 Task: Add Now Omega-3 1000 Mg to the cart.
Action: Mouse moved to (310, 139)
Screenshot: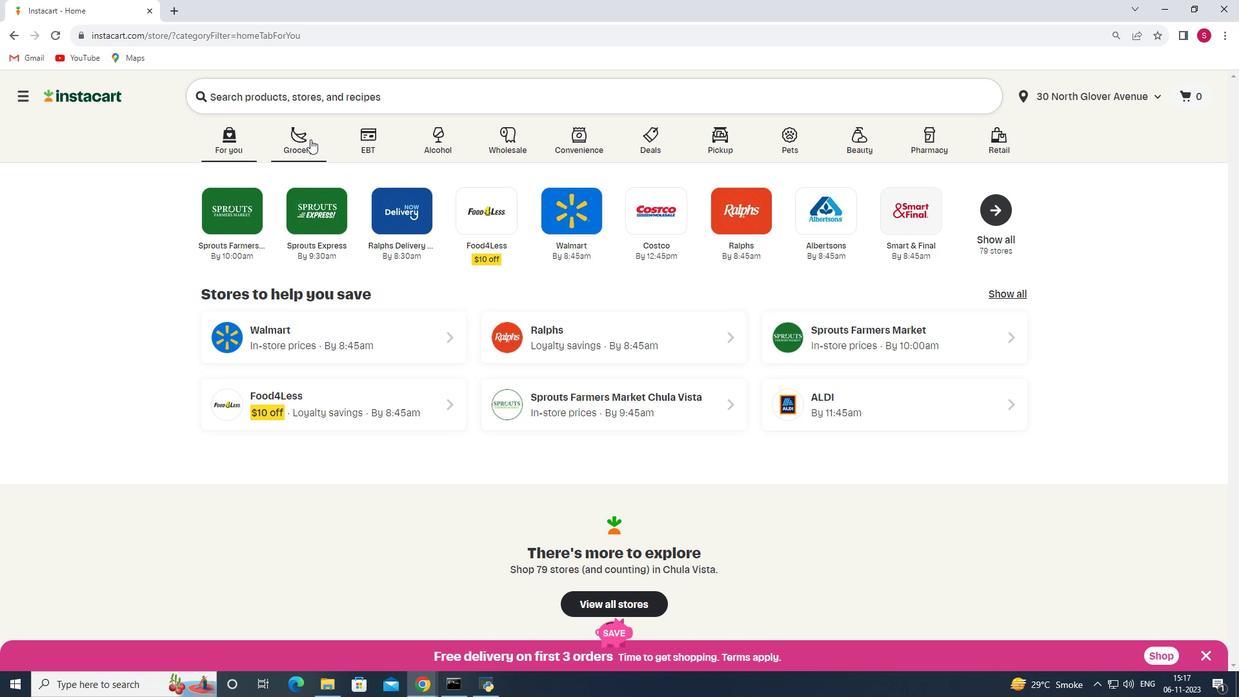 
Action: Mouse pressed left at (310, 139)
Screenshot: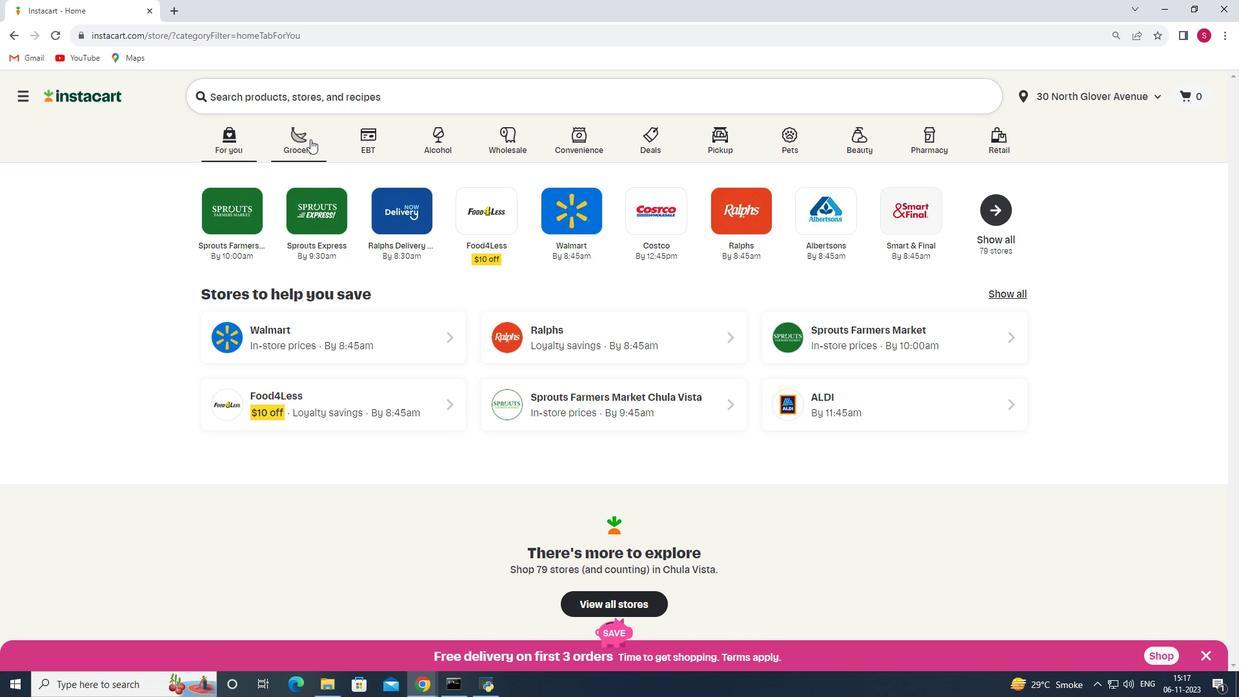 
Action: Mouse moved to (289, 366)
Screenshot: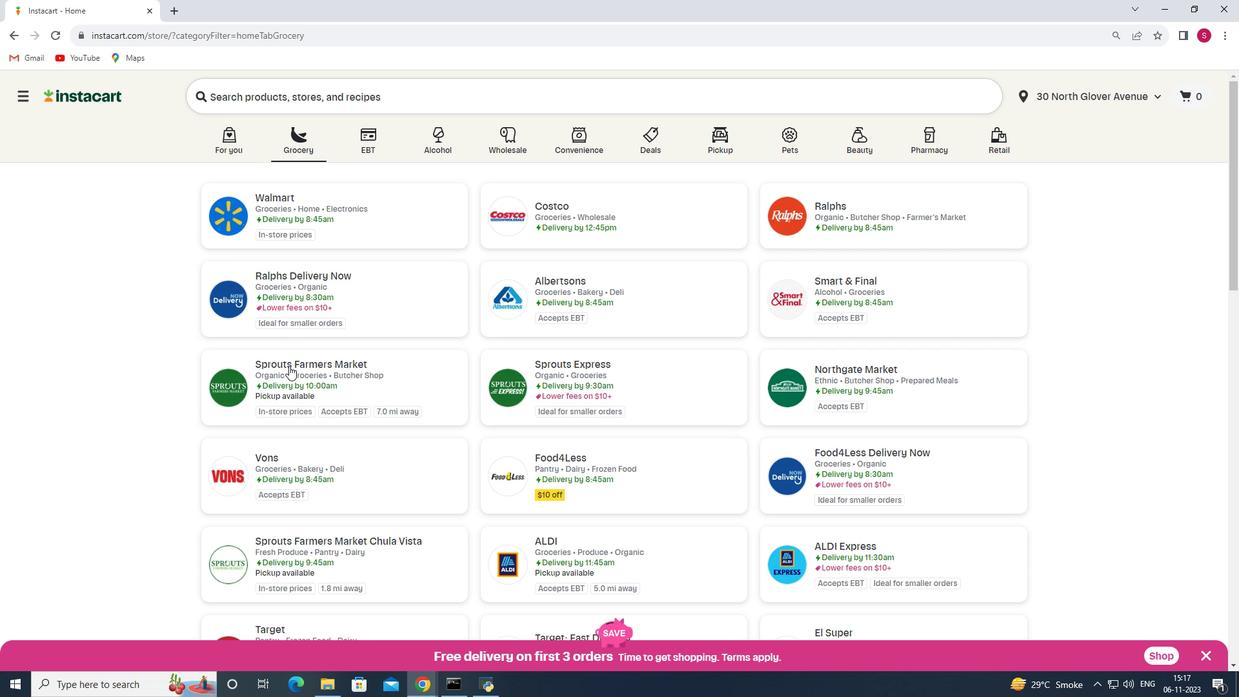 
Action: Mouse pressed left at (289, 366)
Screenshot: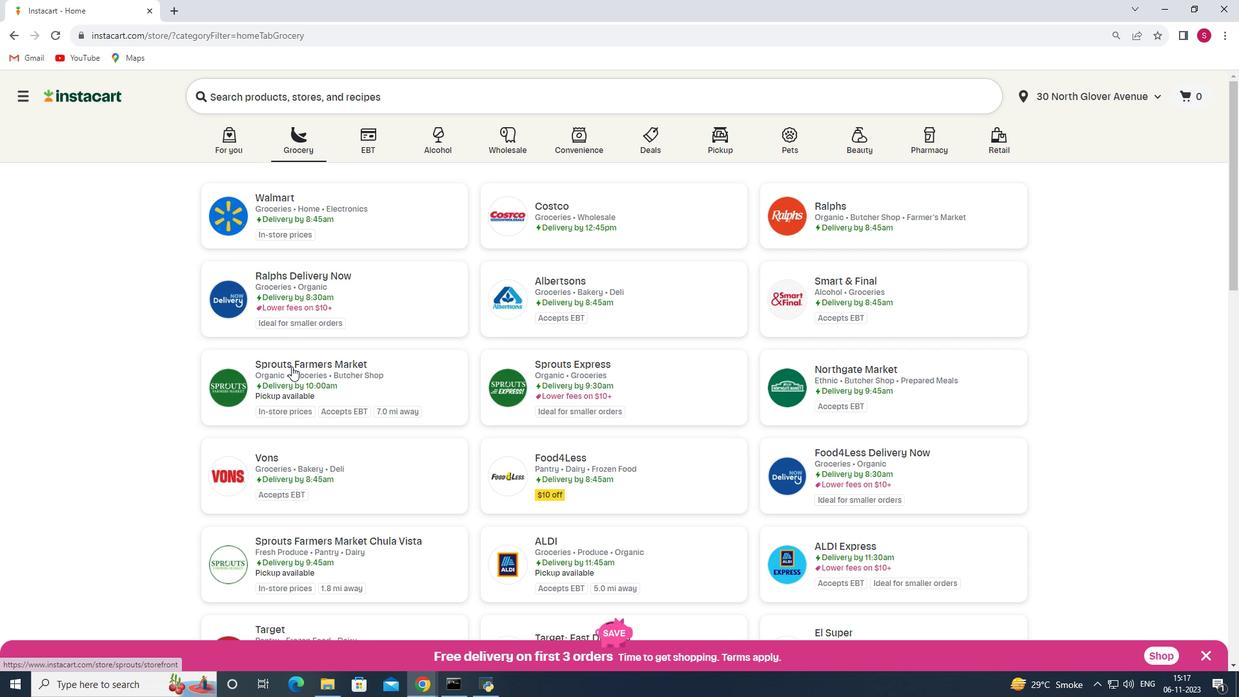 
Action: Mouse moved to (291, 366)
Screenshot: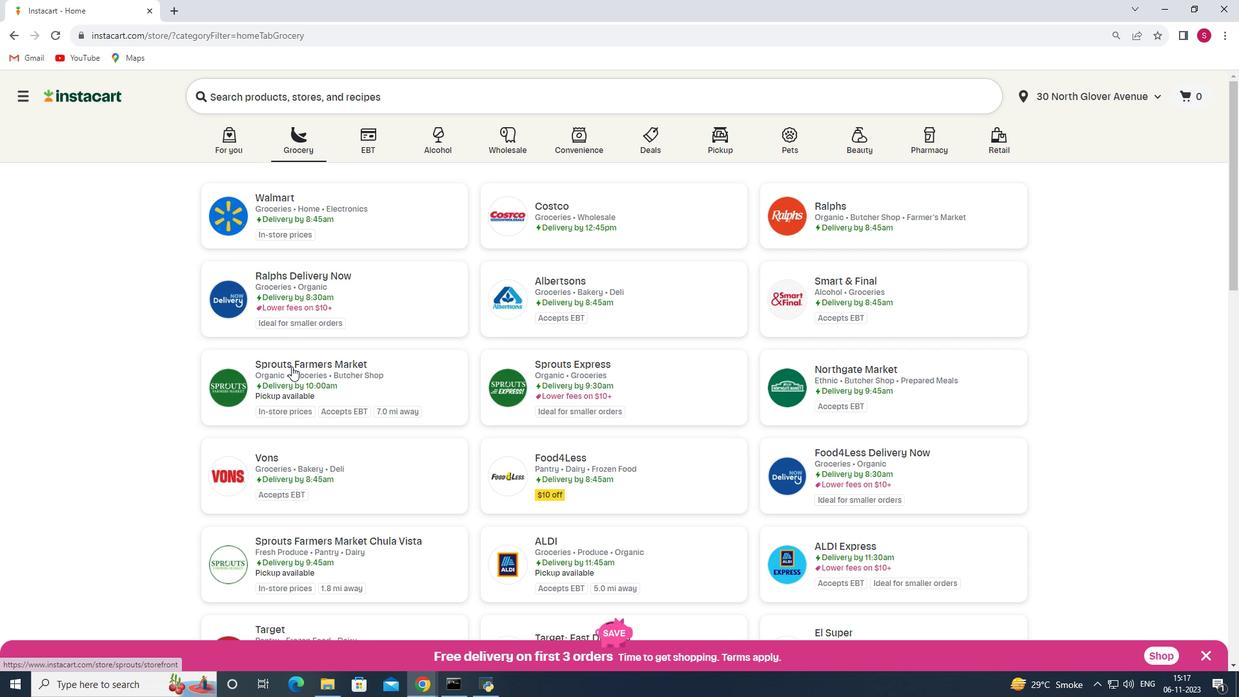 
Action: Mouse pressed left at (291, 366)
Screenshot: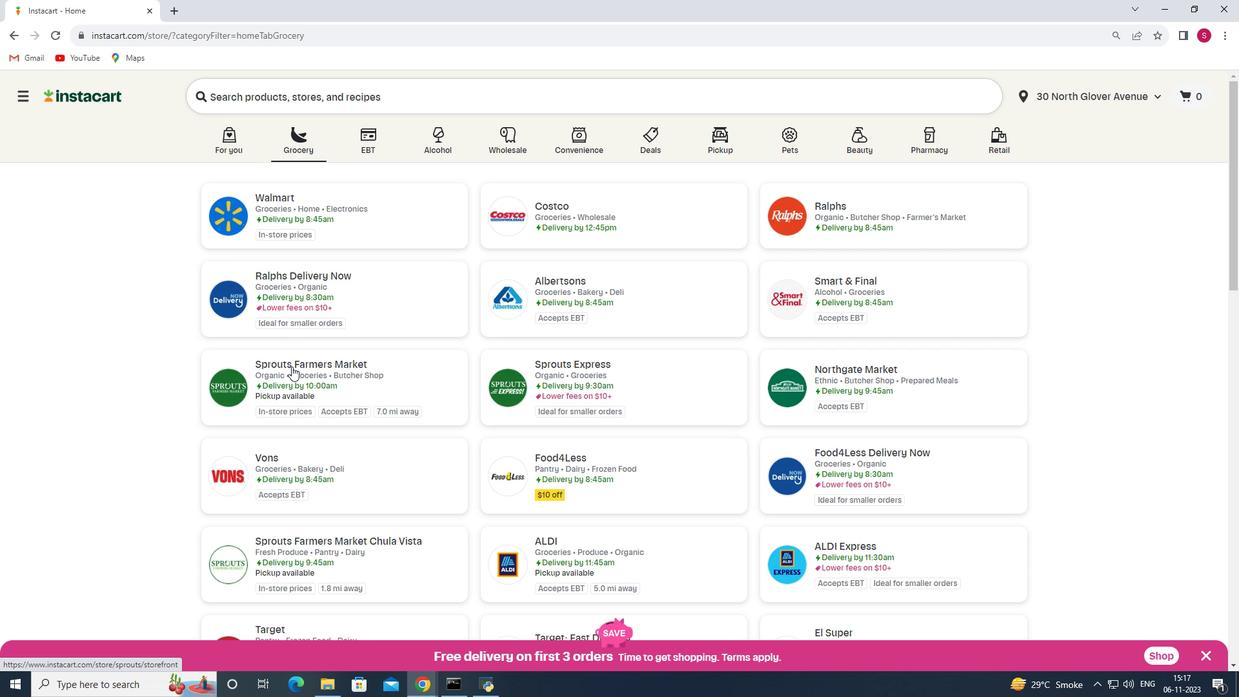 
Action: Mouse moved to (76, 429)
Screenshot: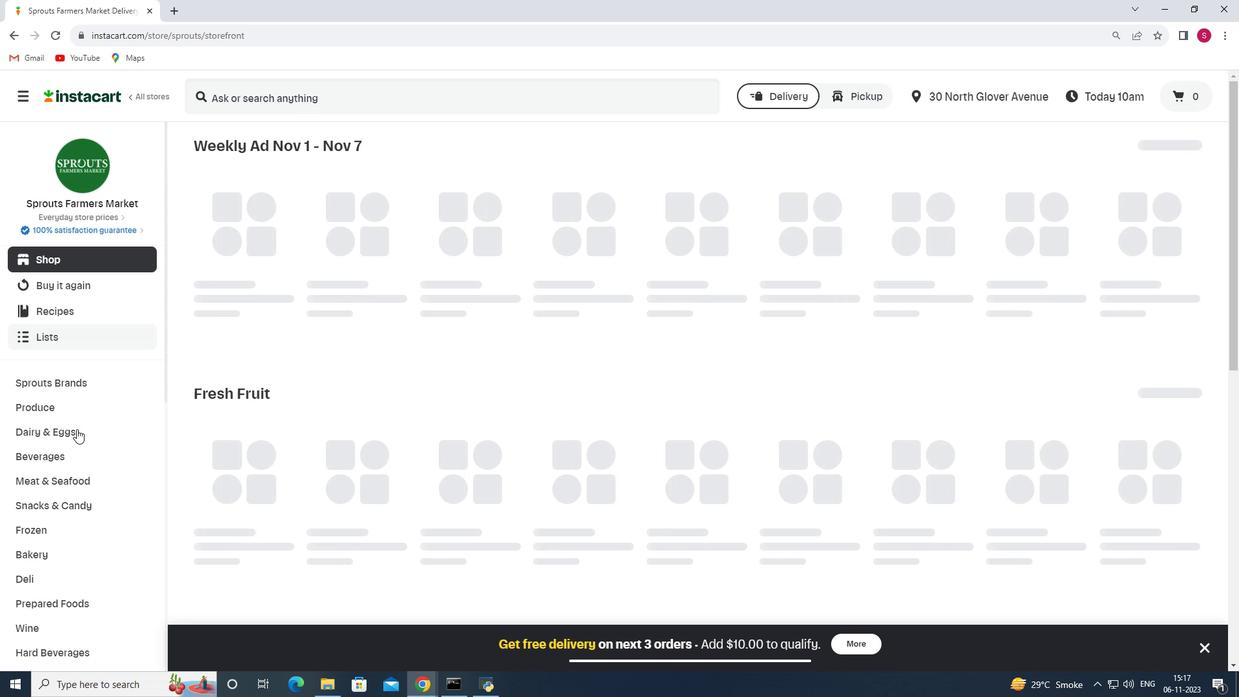 
Action: Mouse scrolled (76, 428) with delta (0, 0)
Screenshot: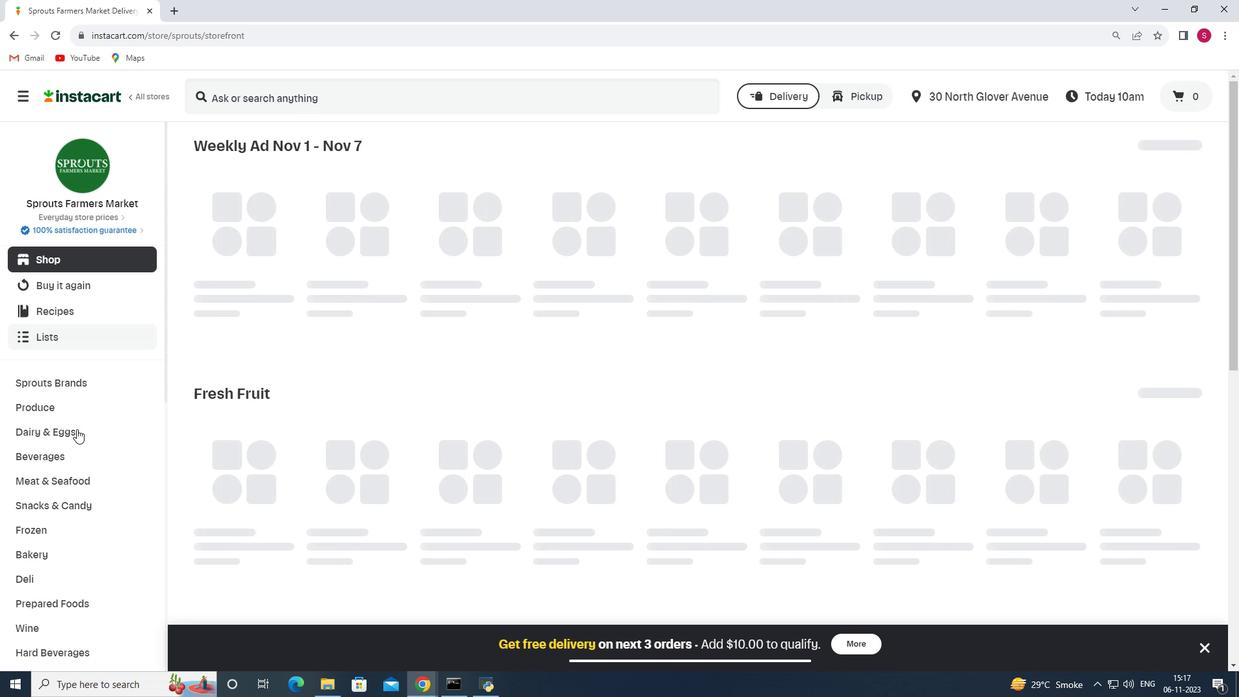 
Action: Mouse scrolled (76, 428) with delta (0, 0)
Screenshot: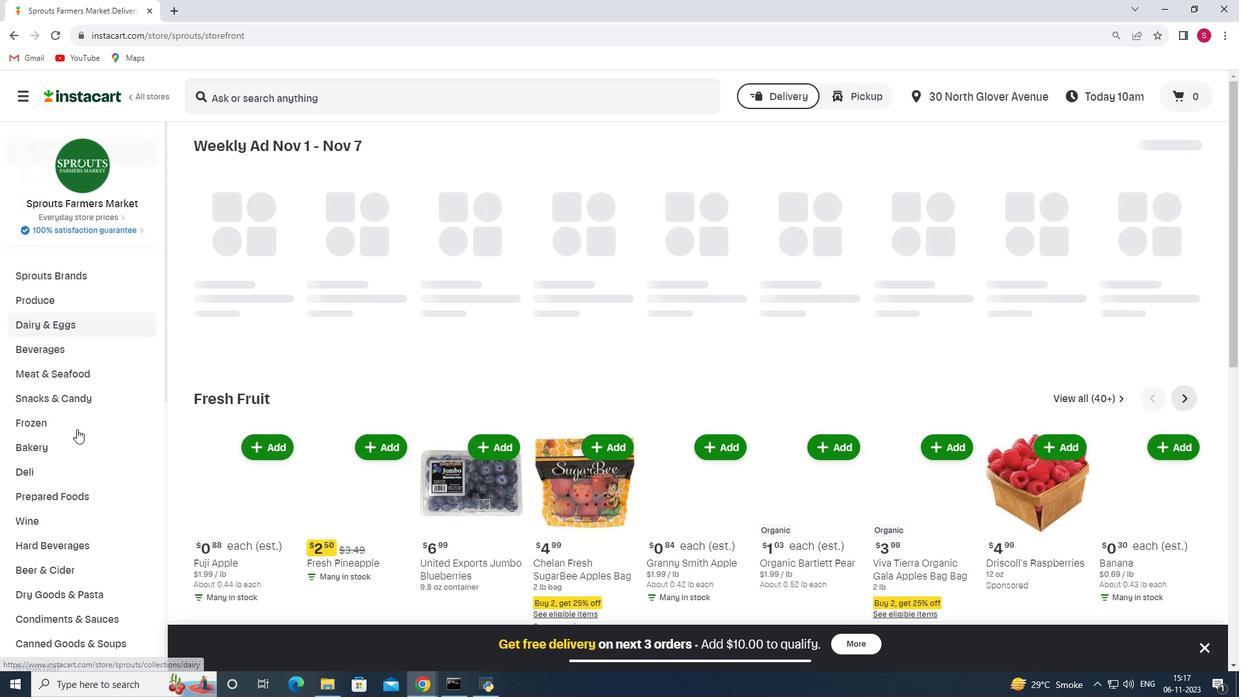 
Action: Mouse scrolled (76, 428) with delta (0, 0)
Screenshot: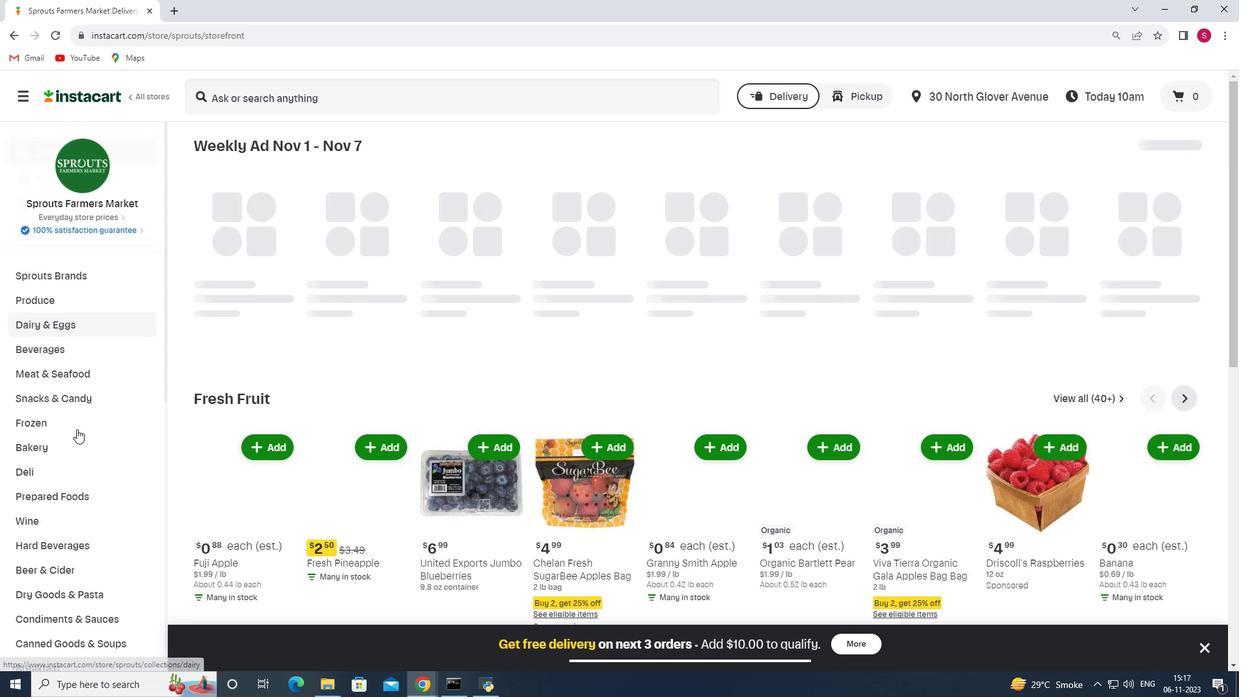 
Action: Mouse scrolled (76, 428) with delta (0, 0)
Screenshot: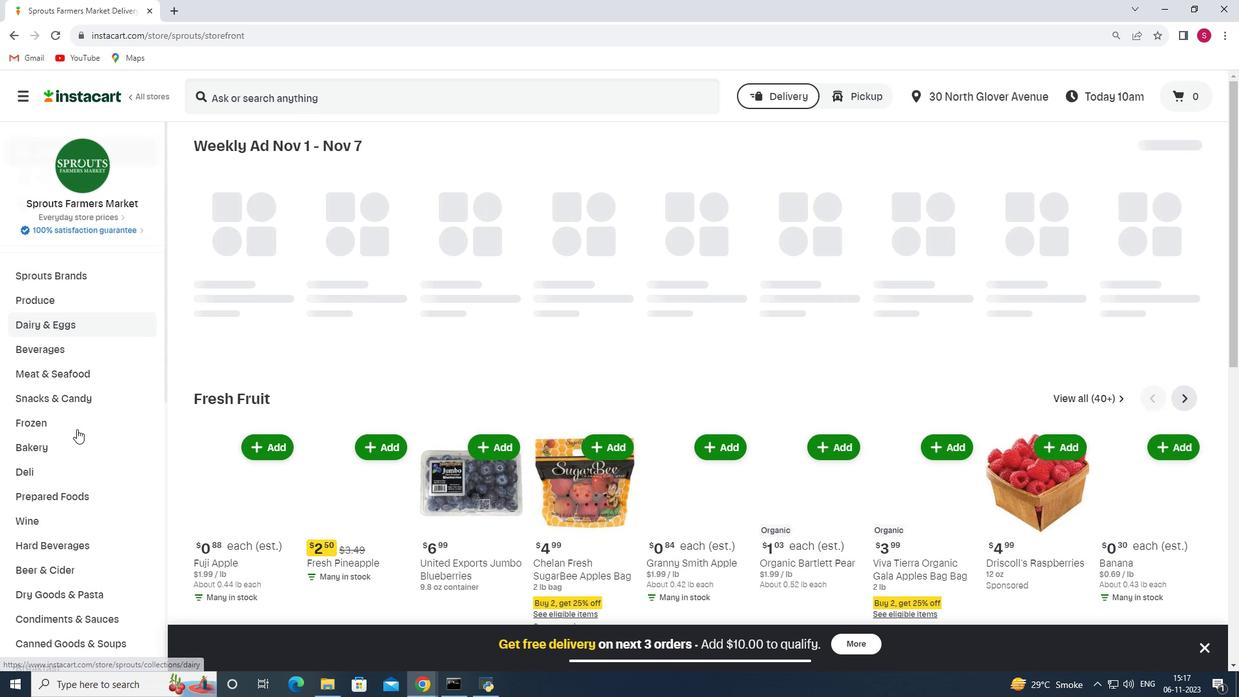 
Action: Mouse moved to (76, 429)
Screenshot: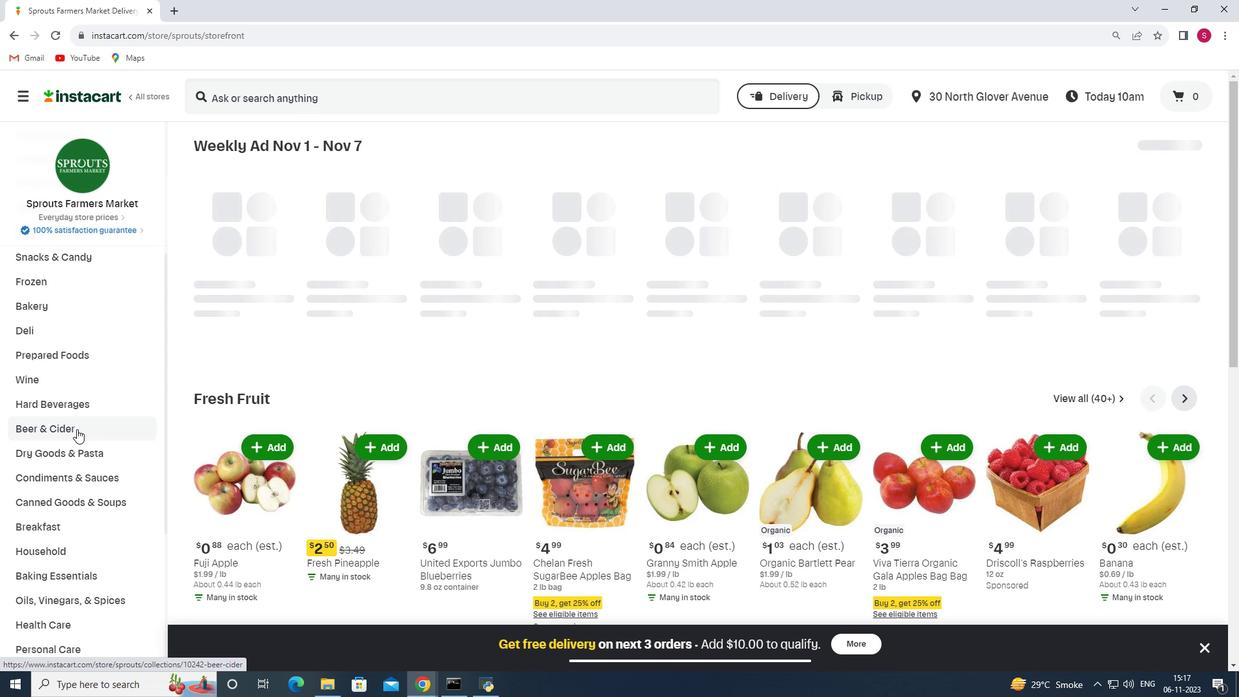 
Action: Mouse scrolled (76, 428) with delta (0, 0)
Screenshot: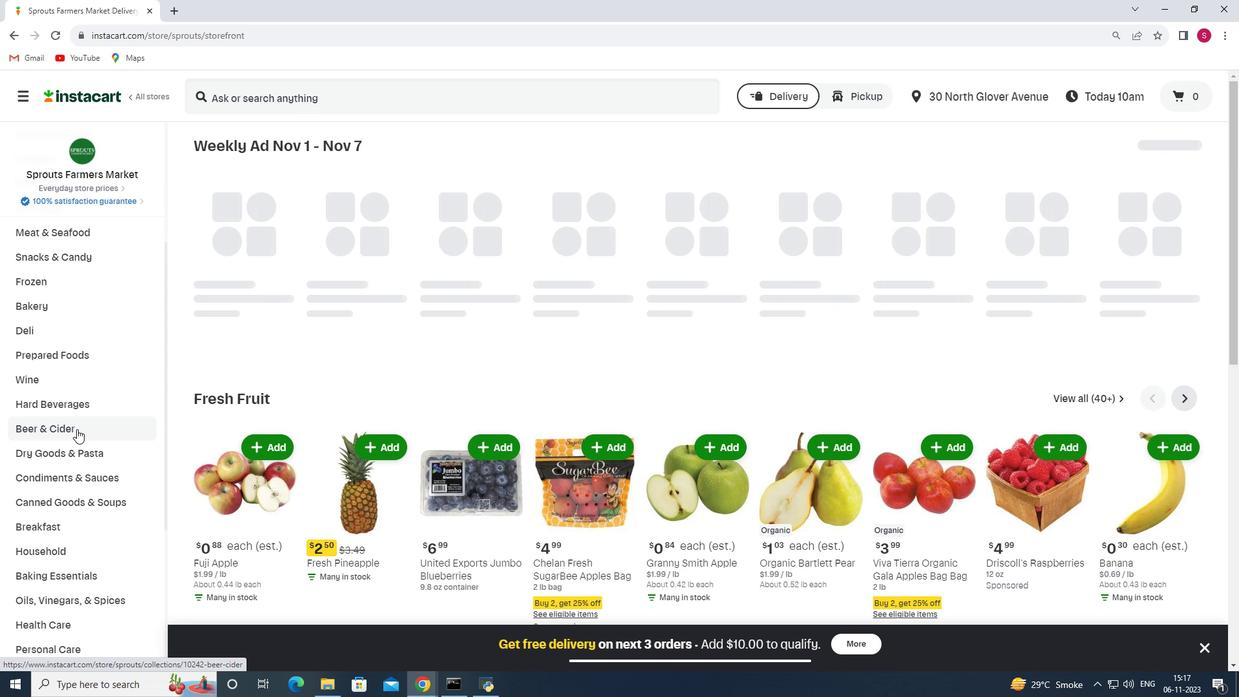 
Action: Mouse scrolled (76, 428) with delta (0, 0)
Screenshot: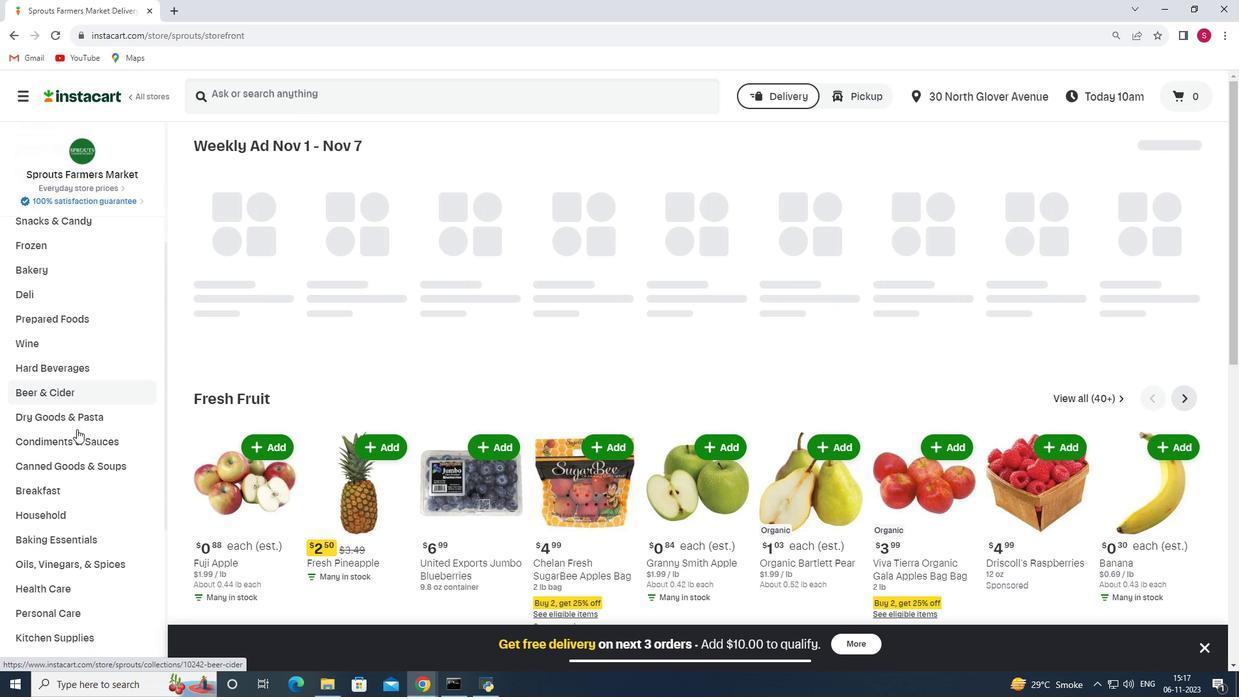 
Action: Mouse scrolled (76, 428) with delta (0, 0)
Screenshot: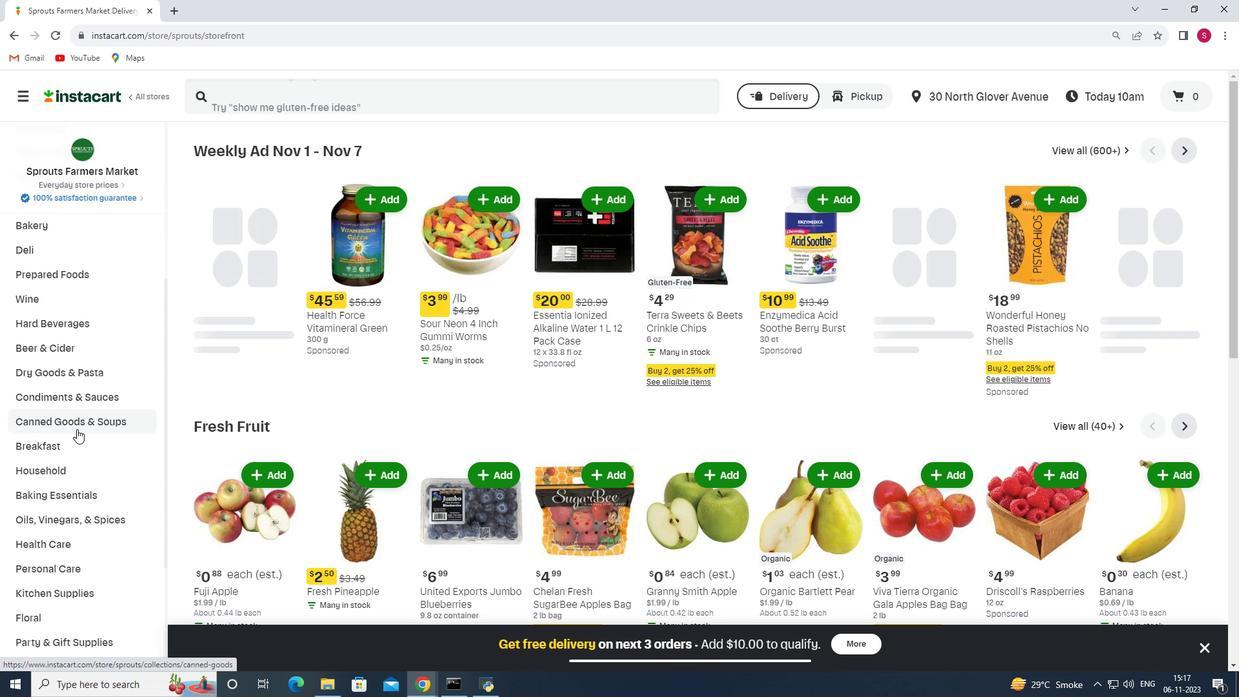 
Action: Mouse scrolled (76, 428) with delta (0, 0)
Screenshot: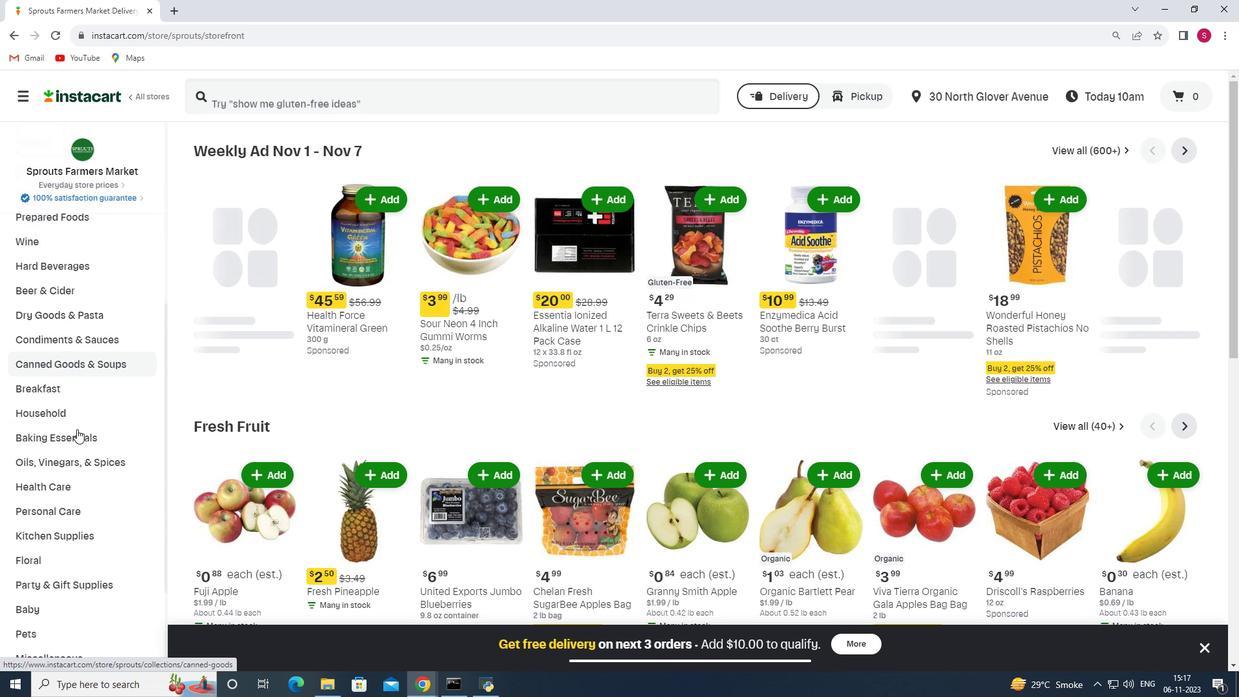 
Action: Mouse moved to (70, 426)
Screenshot: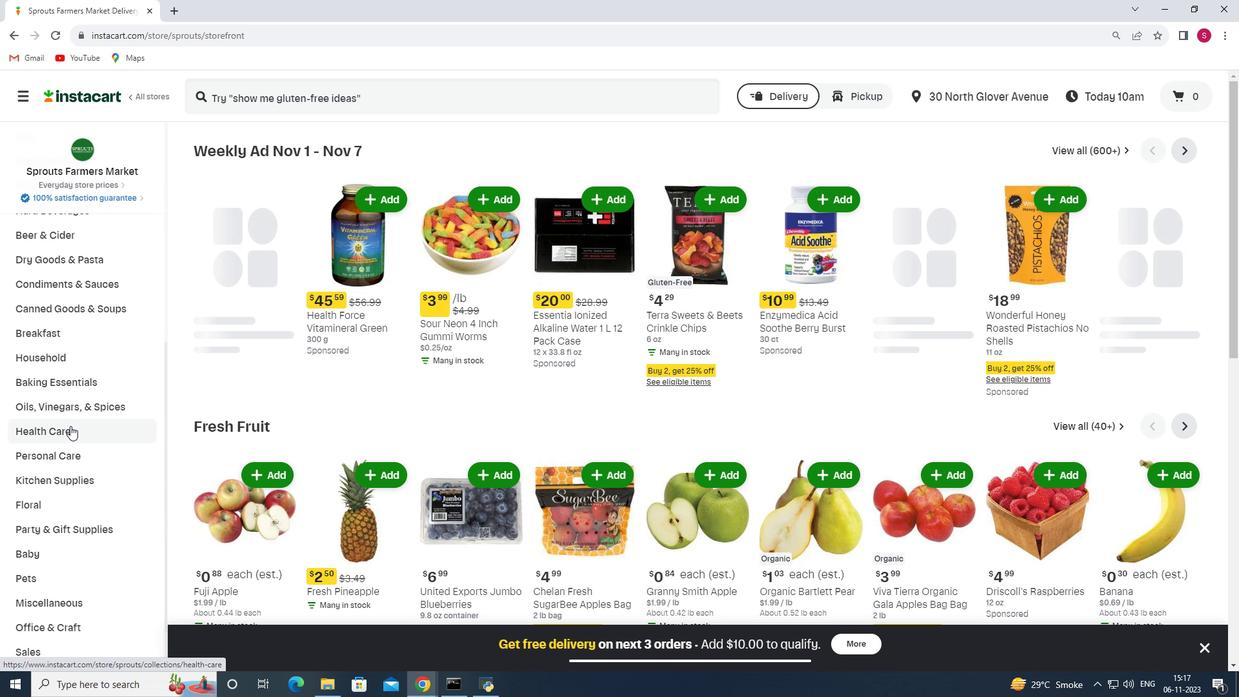 
Action: Mouse pressed left at (70, 426)
Screenshot: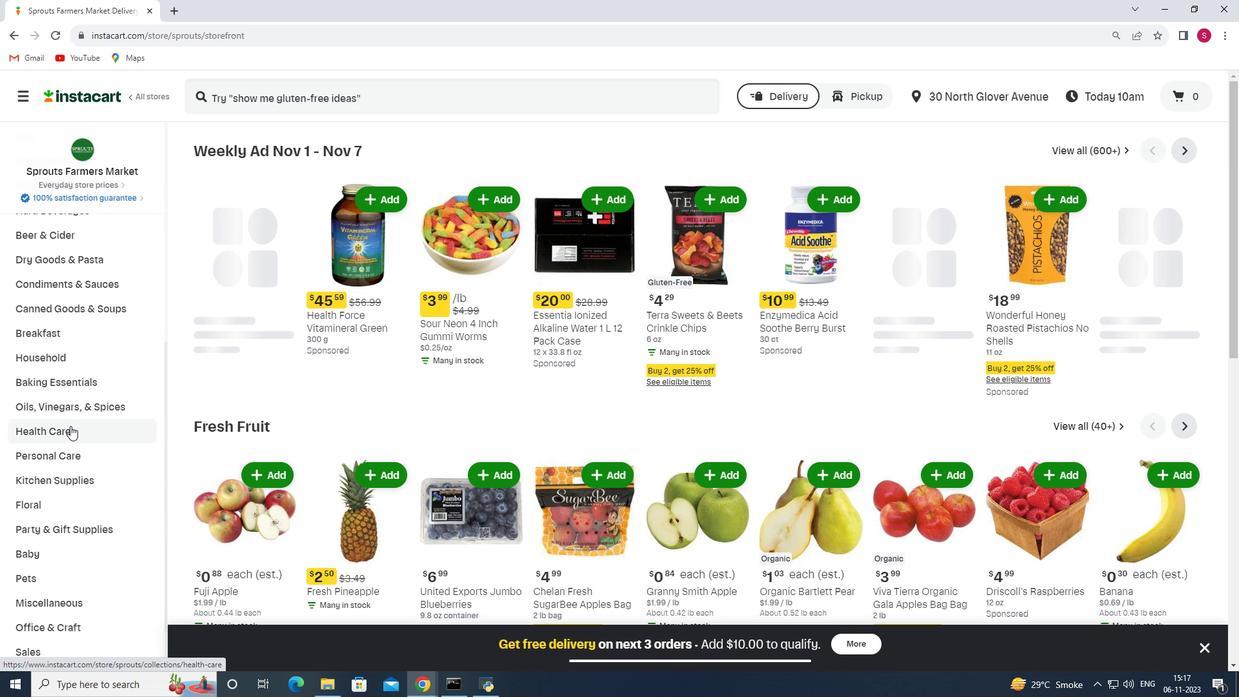 
Action: Mouse moved to (443, 186)
Screenshot: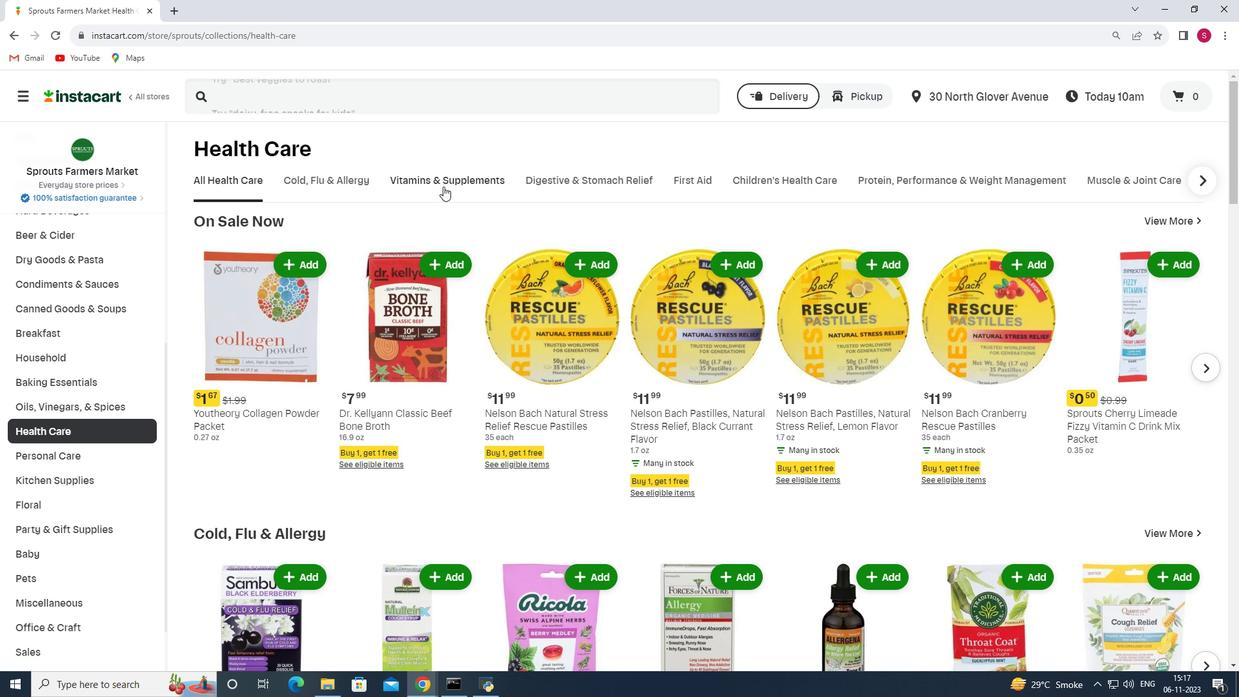 
Action: Mouse pressed left at (443, 186)
Screenshot: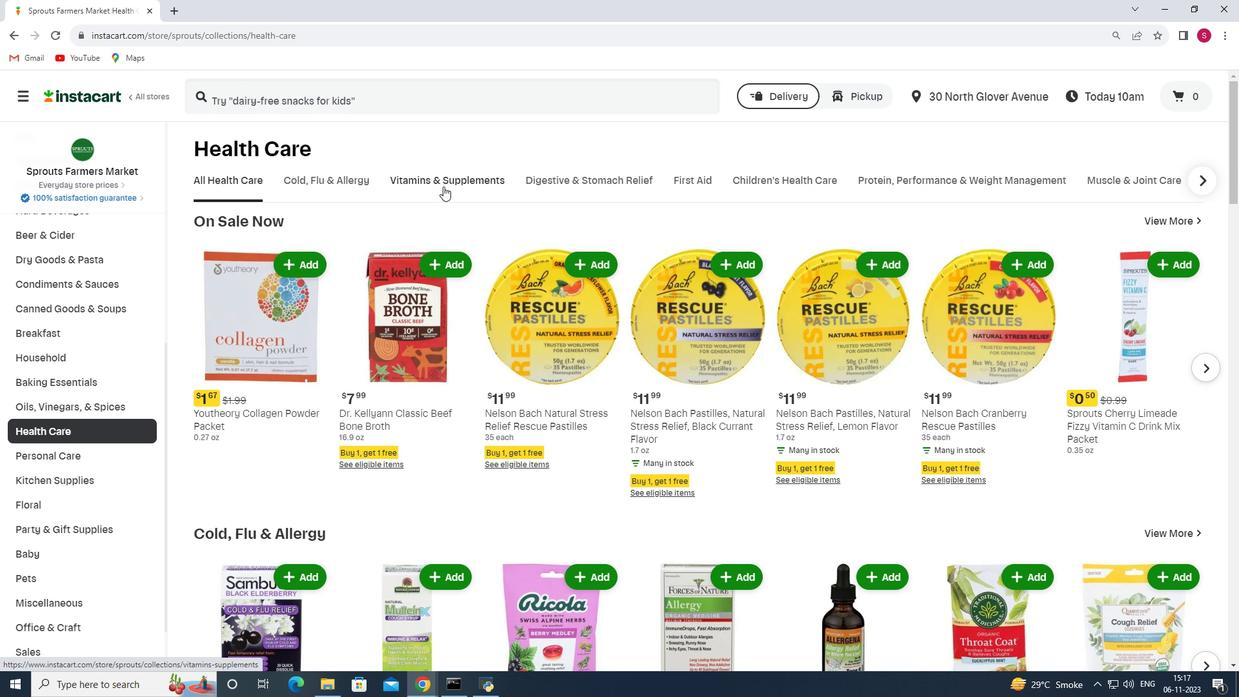 
Action: Mouse moved to (894, 241)
Screenshot: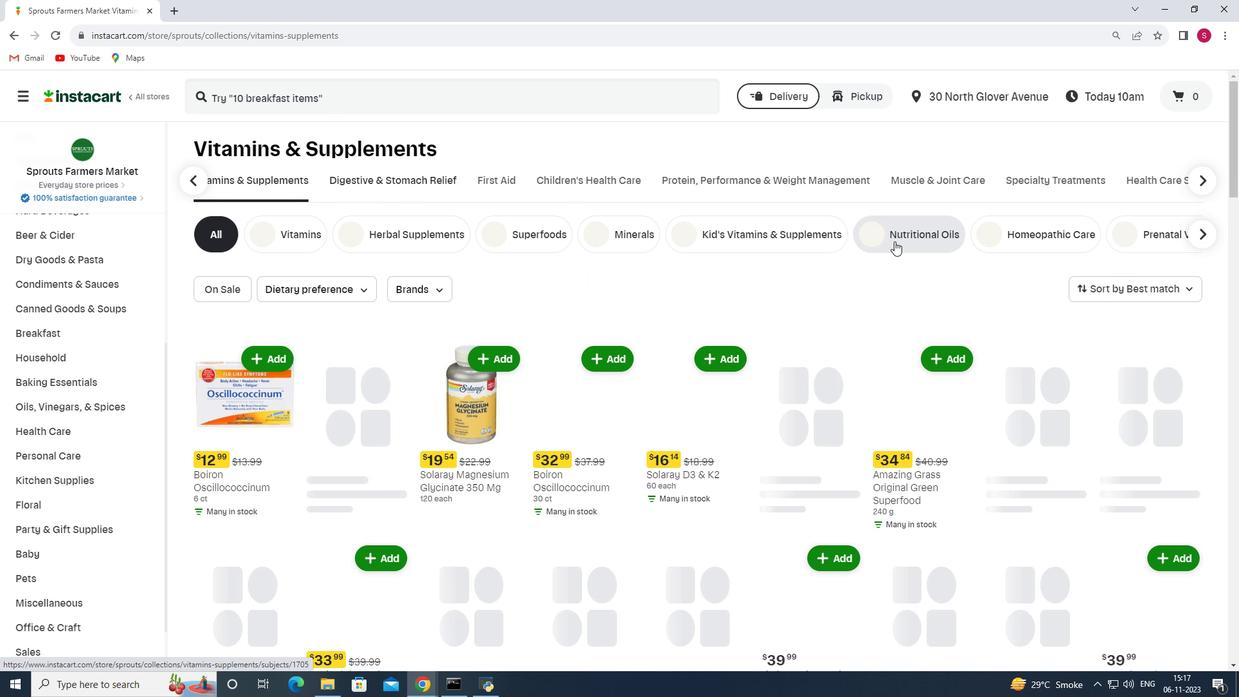
Action: Mouse pressed left at (894, 241)
Screenshot: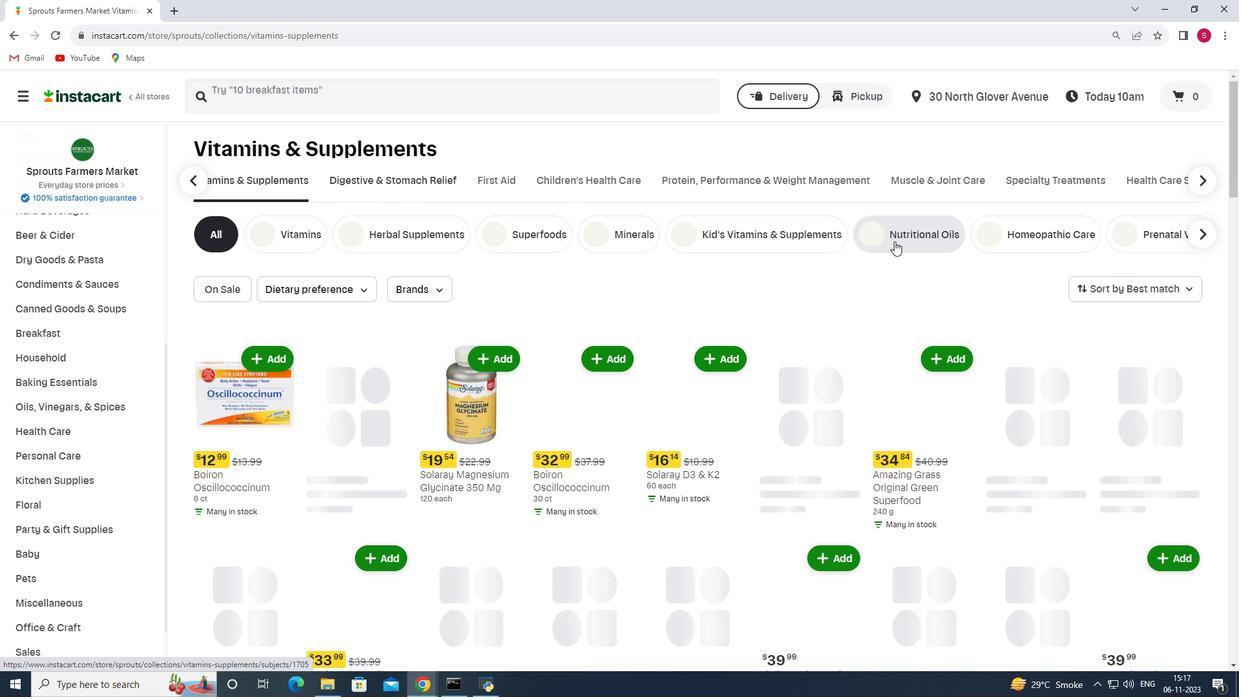 
Action: Mouse moved to (353, 92)
Screenshot: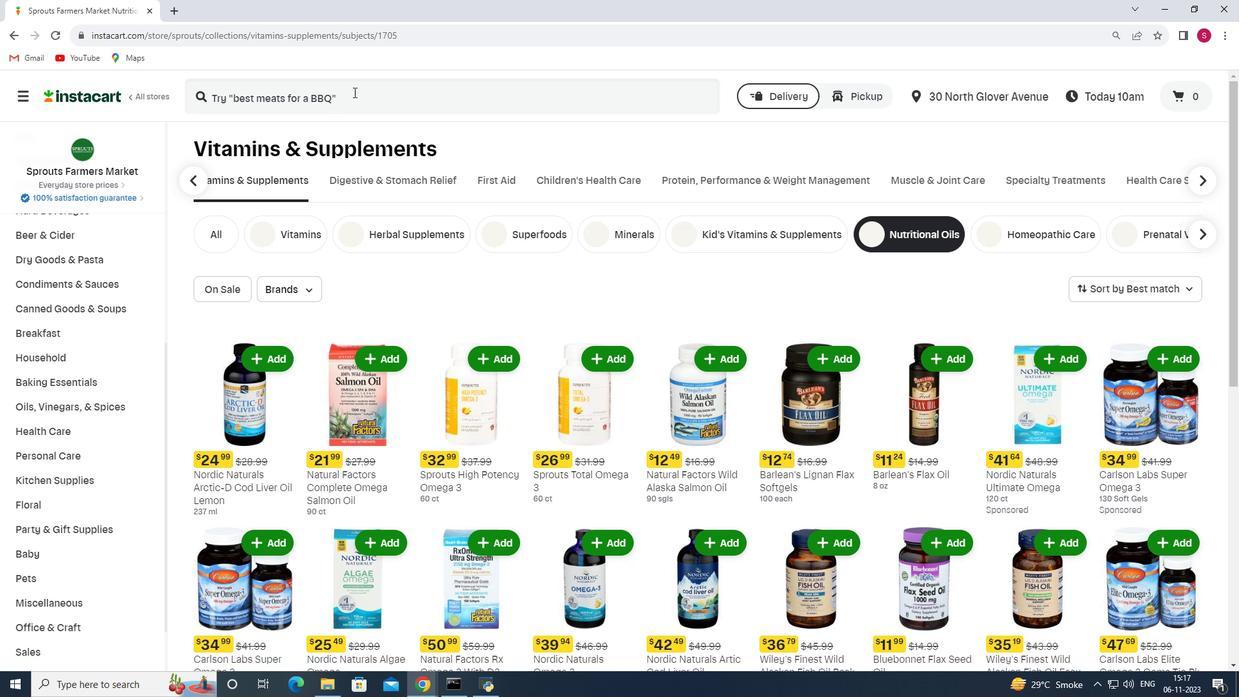
Action: Mouse pressed left at (353, 92)
Screenshot: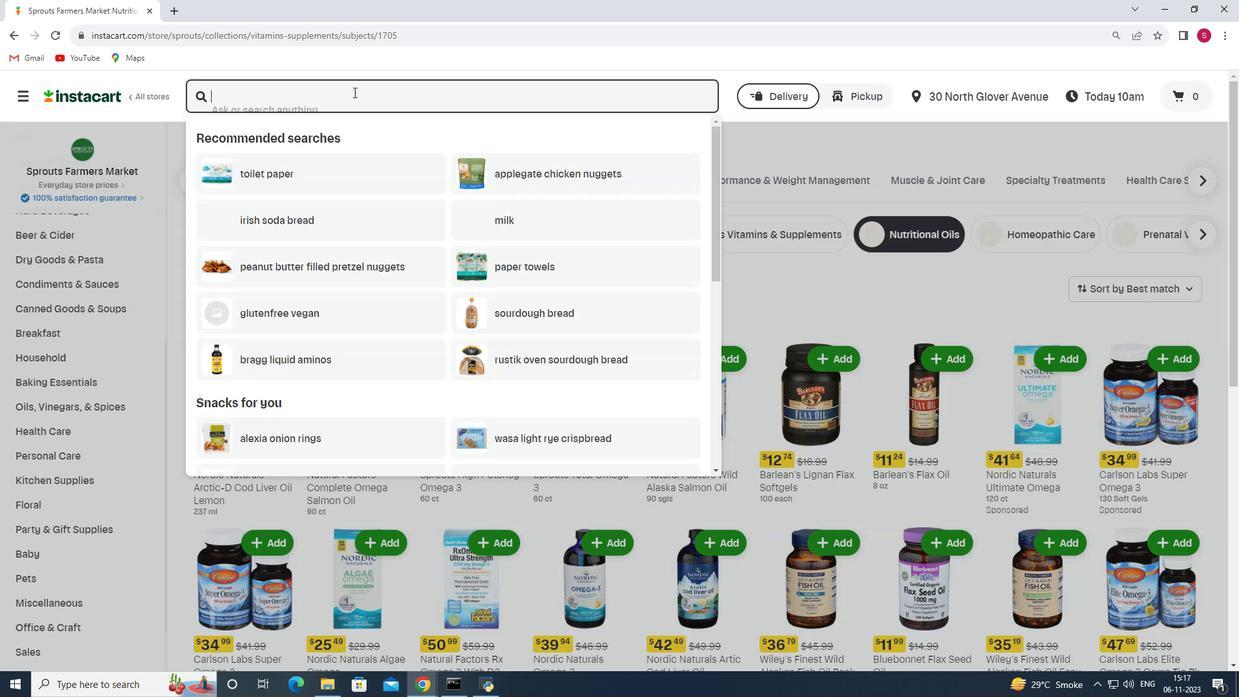 
Action: Key pressed <Key.shift>Now<Key.space><Key.shift>Omega-3<Key.space>1000<Key.space><Key.shift_r>Mg<Key.enter>
Screenshot: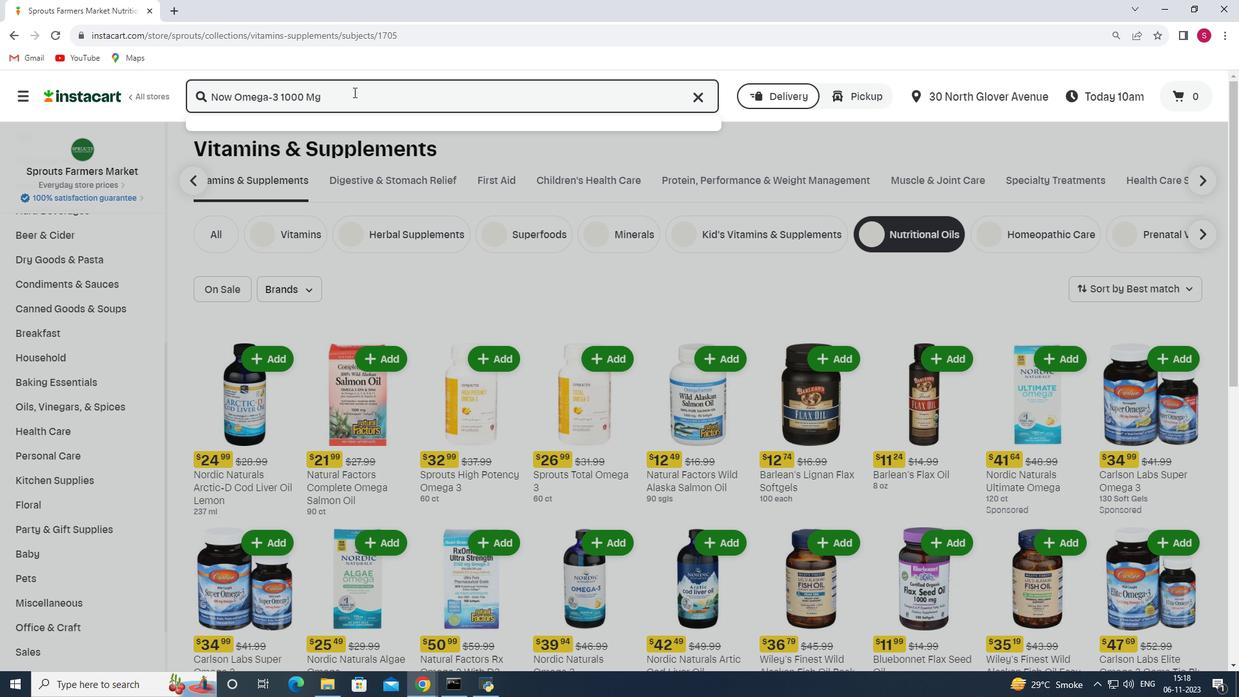 
Action: Mouse moved to (455, 190)
Screenshot: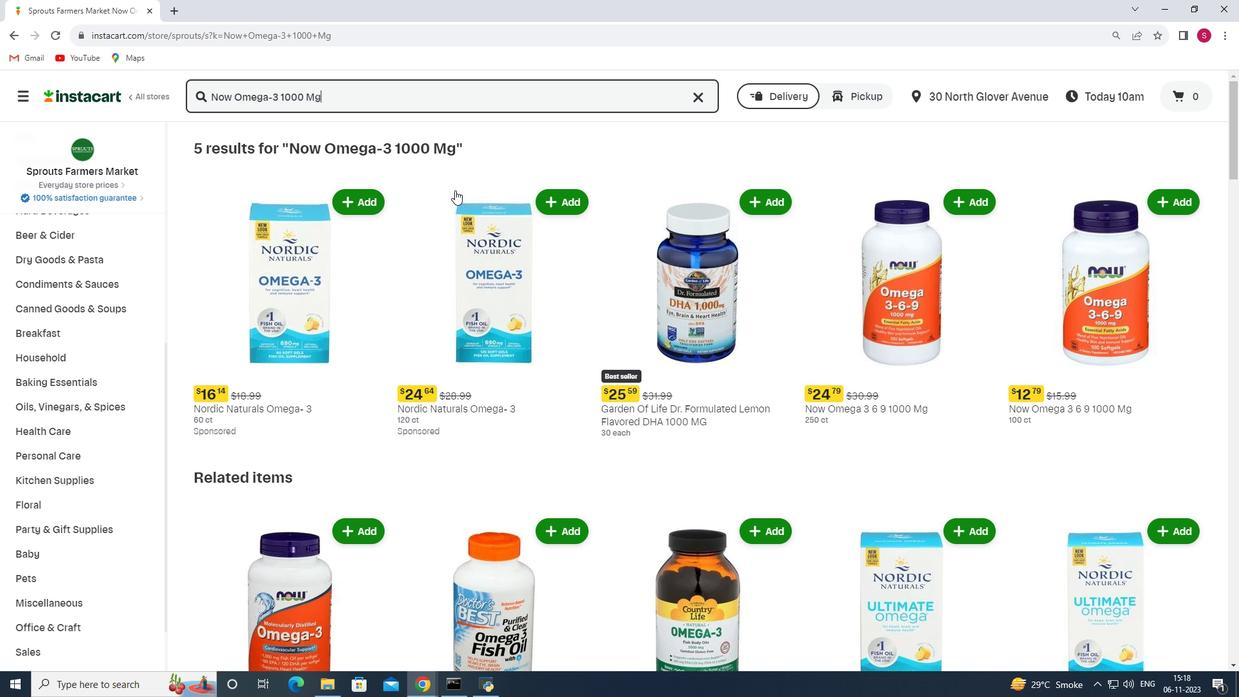 
Action: Mouse scrolled (455, 189) with delta (0, 0)
Screenshot: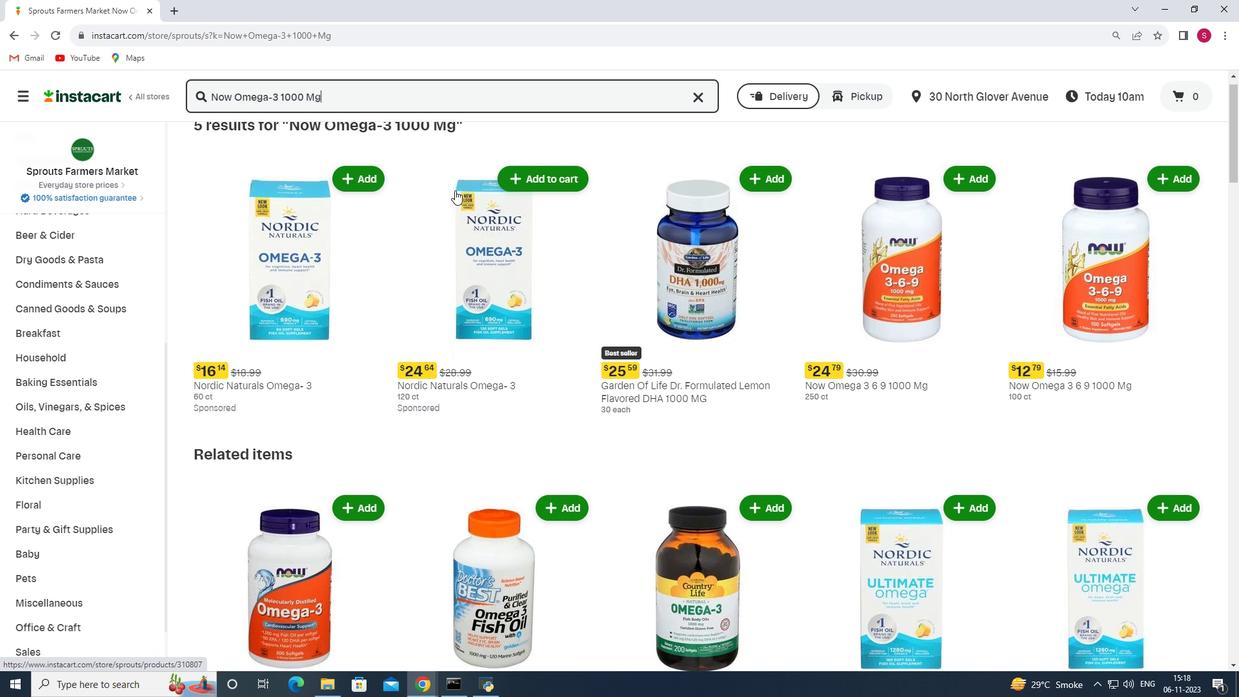 
Action: Mouse moved to (494, 203)
Screenshot: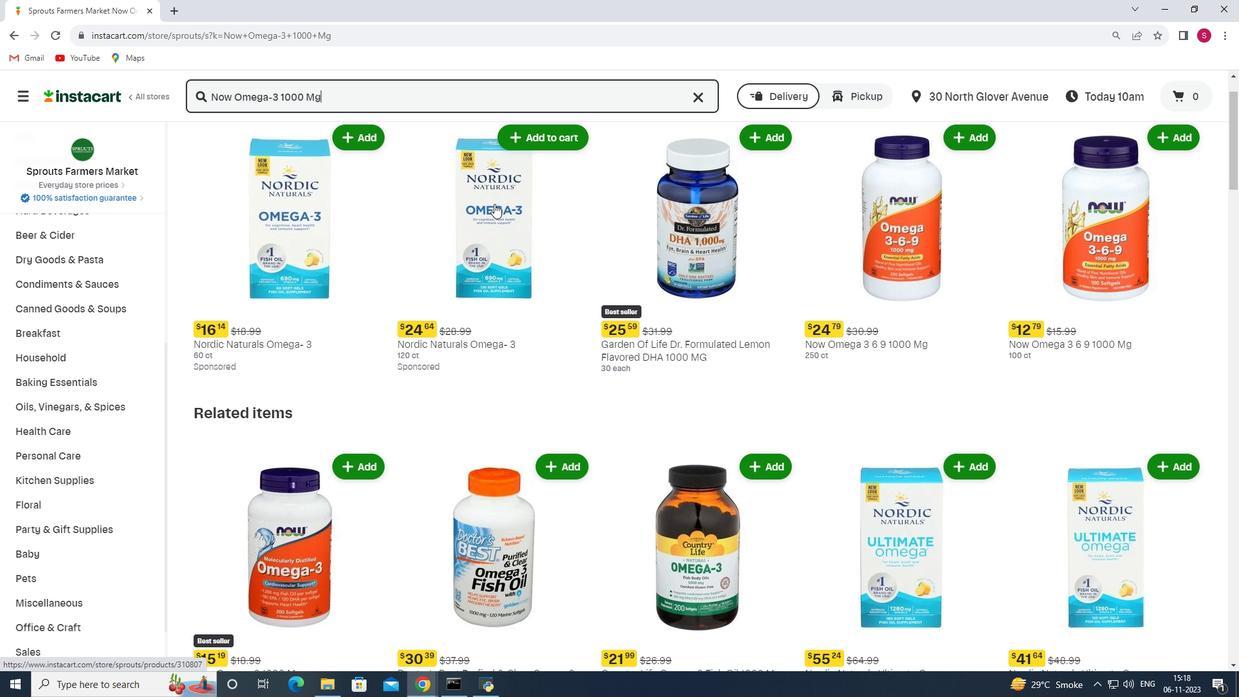 
Action: Mouse scrolled (494, 203) with delta (0, 0)
Screenshot: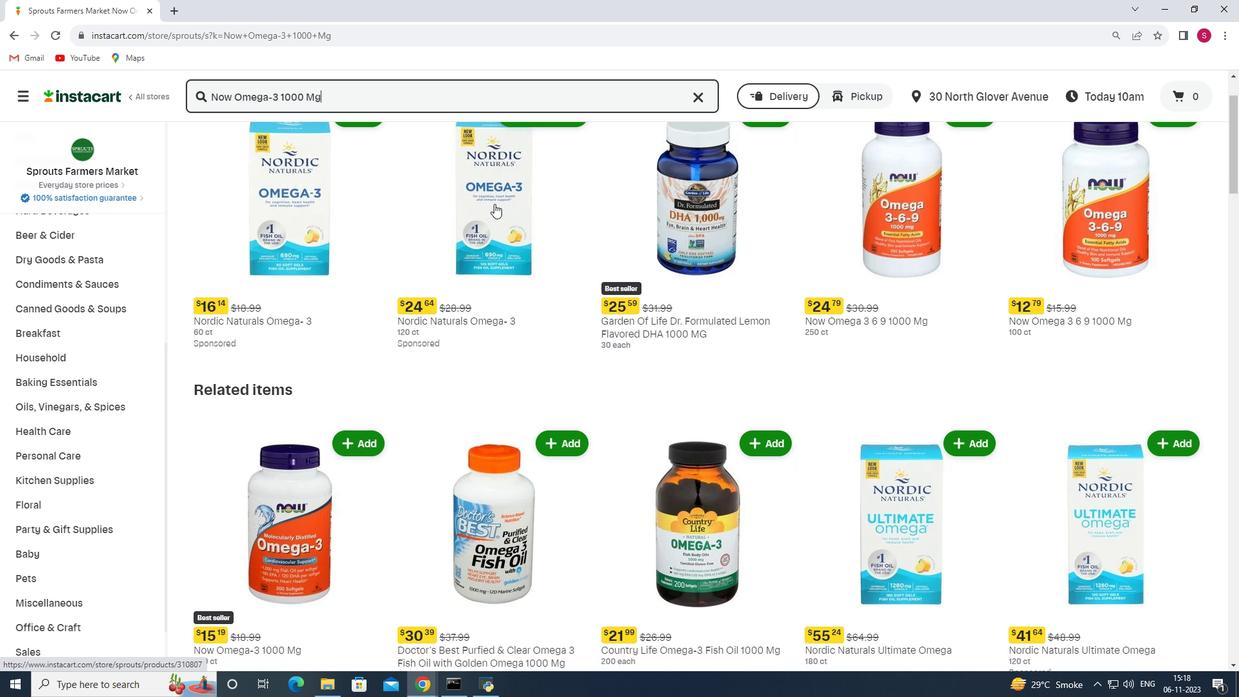 
Action: Mouse scrolled (494, 203) with delta (0, 0)
Screenshot: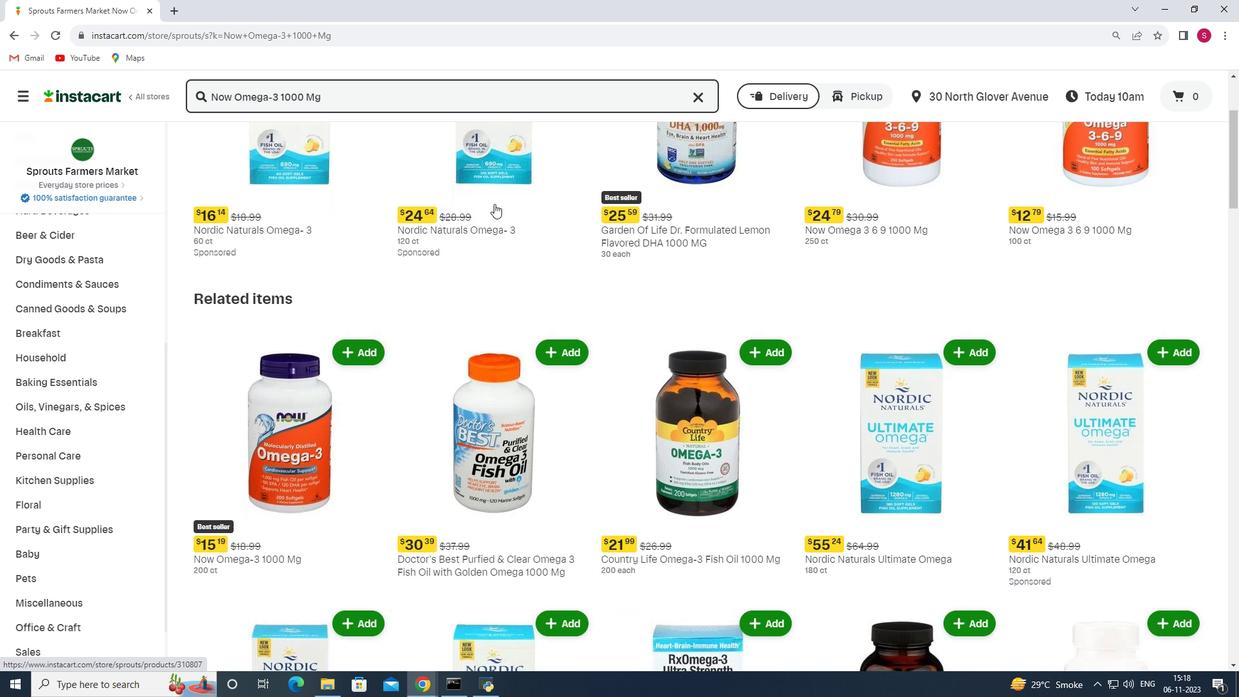 
Action: Mouse scrolled (494, 203) with delta (0, 0)
Screenshot: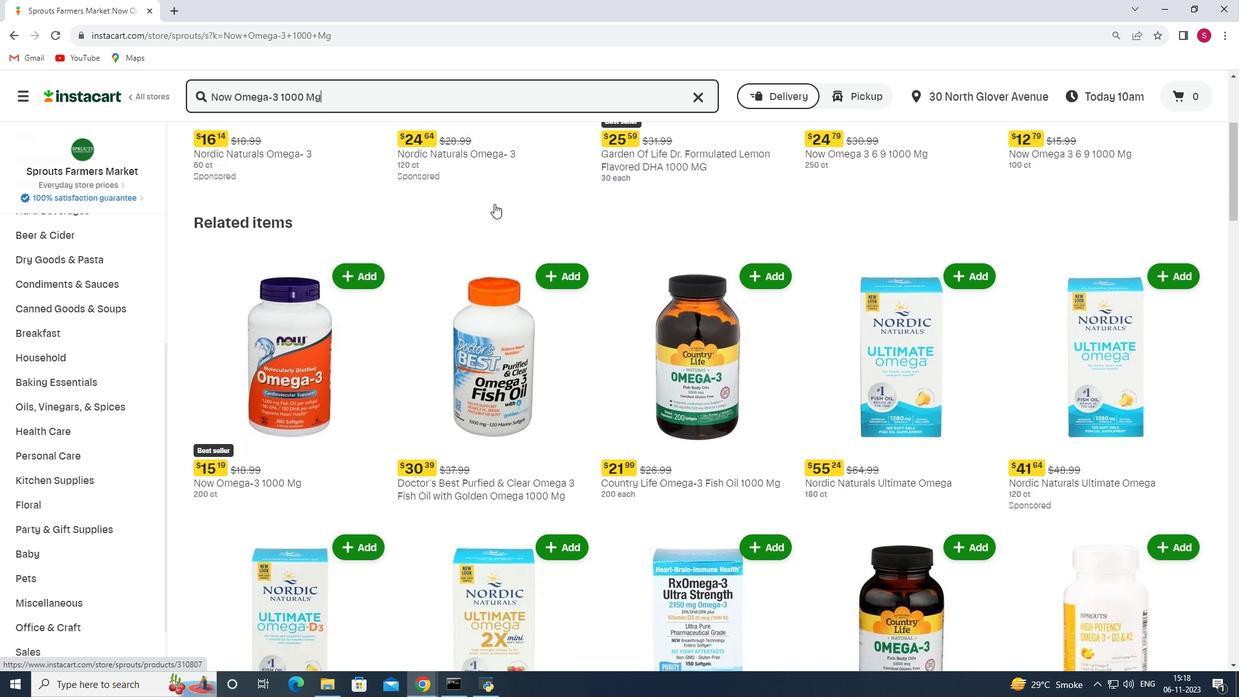 
Action: Mouse moved to (347, 268)
Screenshot: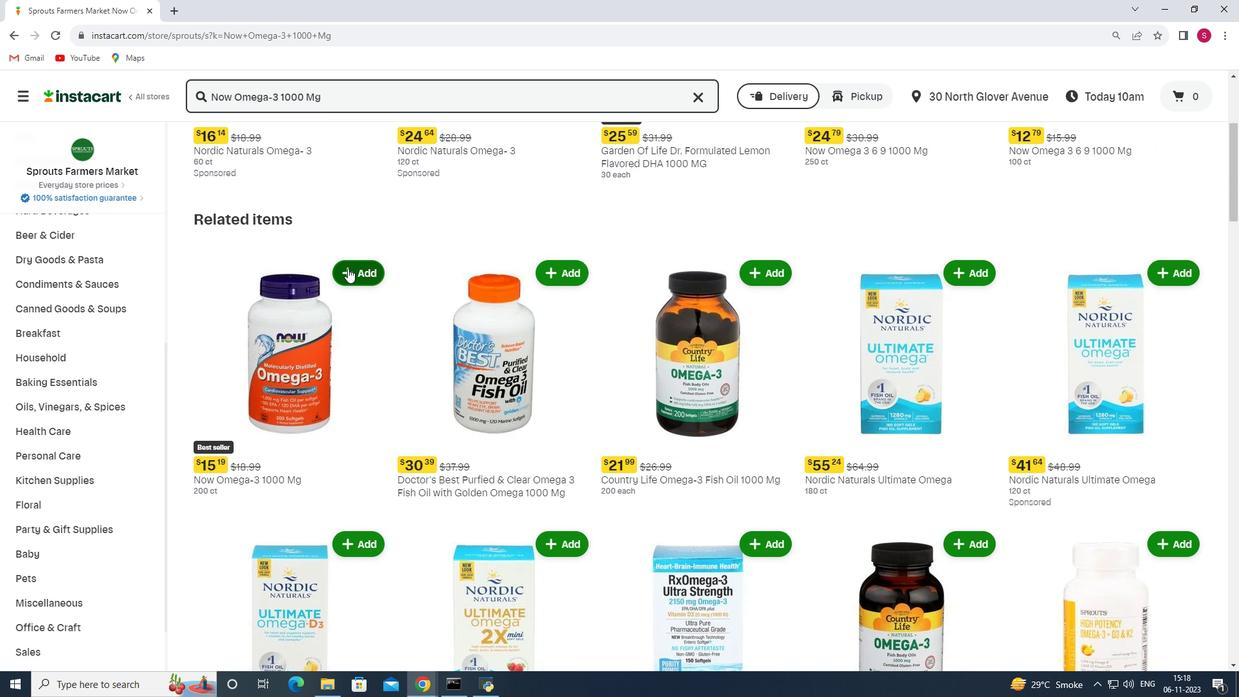 
Action: Mouse pressed left at (347, 268)
Screenshot: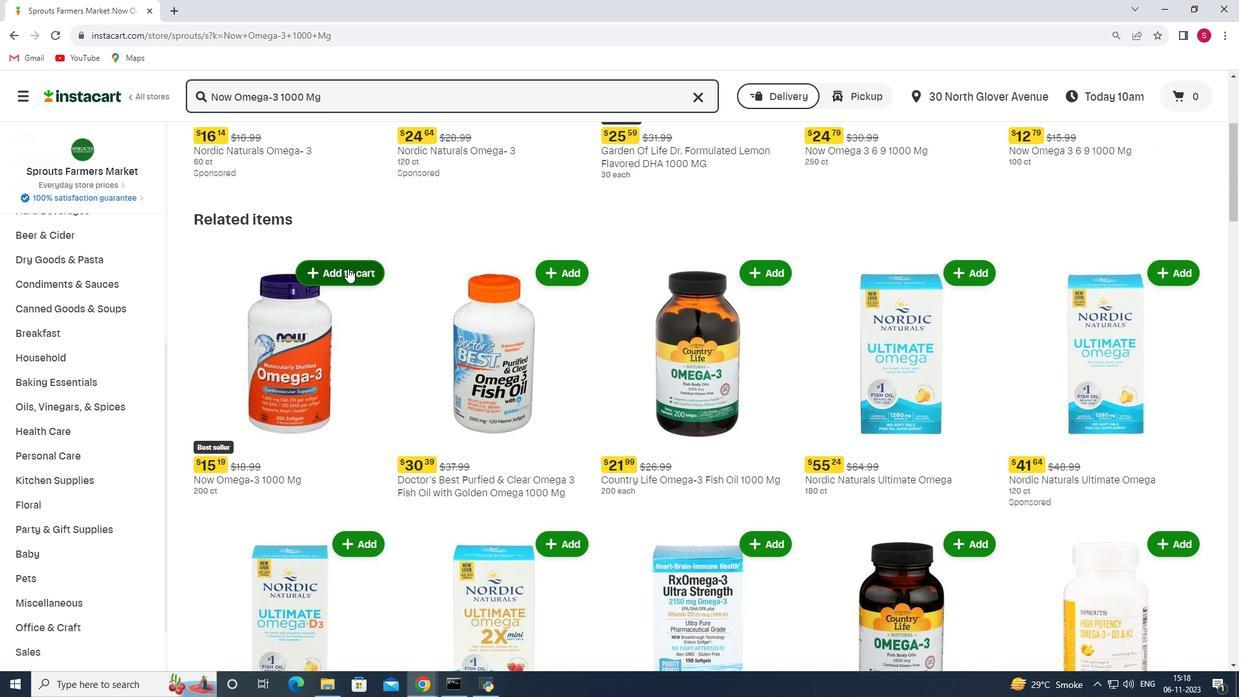 
